Task: Edit Edited By SAAC in Adrenaline Trailer
Action: Mouse pressed left at (116, 45)
Screenshot: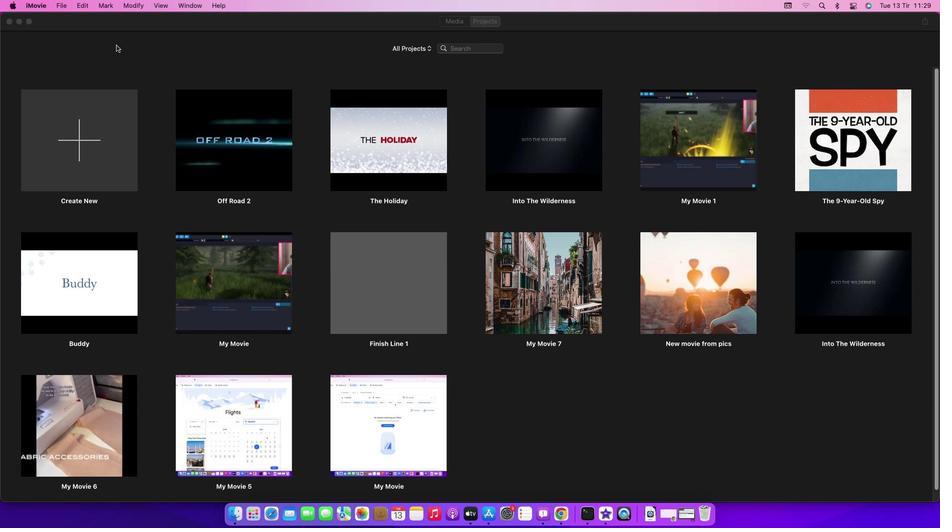 
Action: Mouse moved to (65, 3)
Screenshot: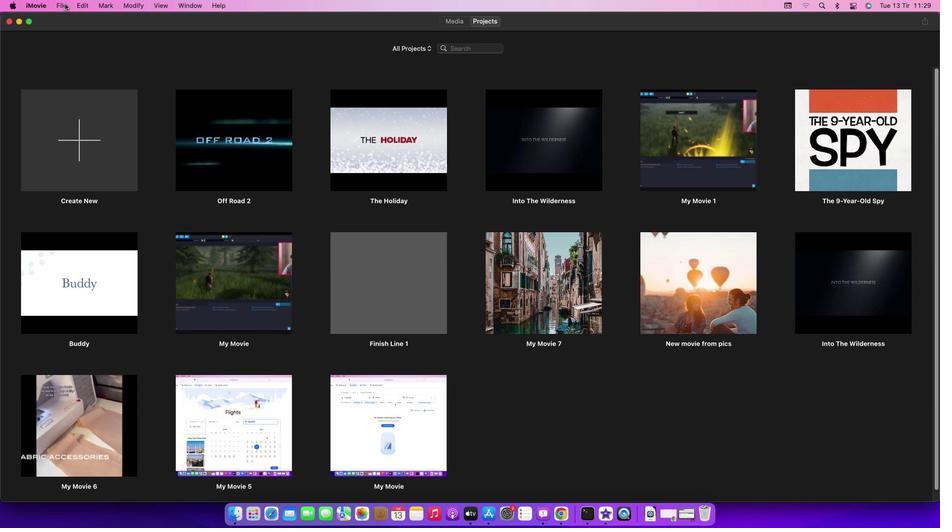 
Action: Mouse pressed left at (65, 3)
Screenshot: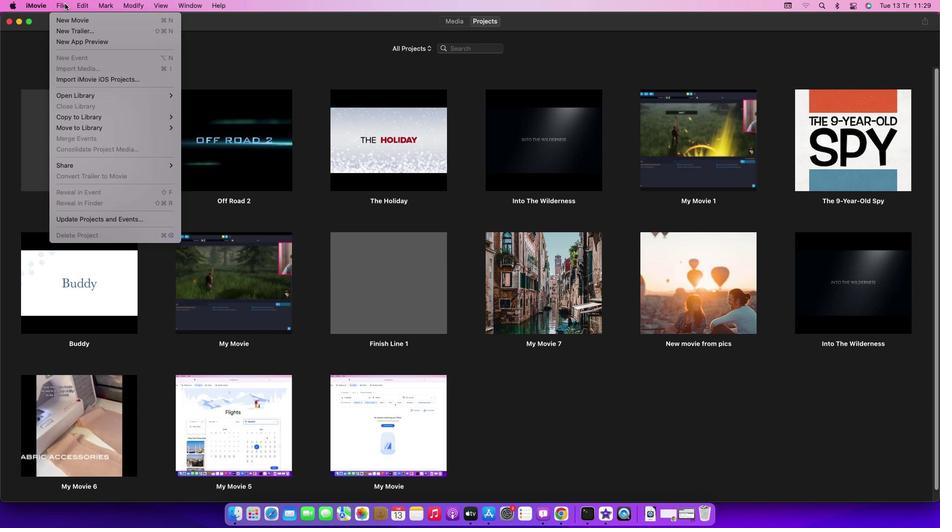 
Action: Mouse moved to (95, 29)
Screenshot: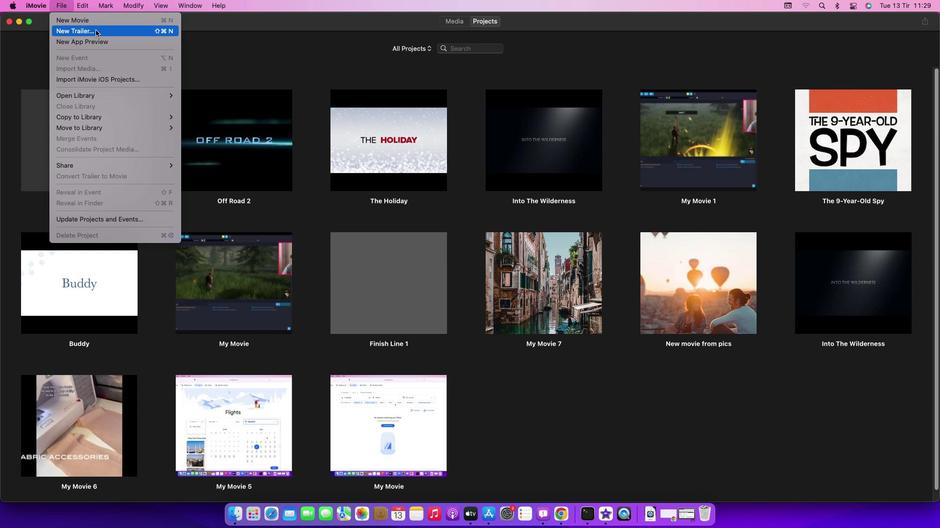 
Action: Mouse pressed left at (95, 29)
Screenshot: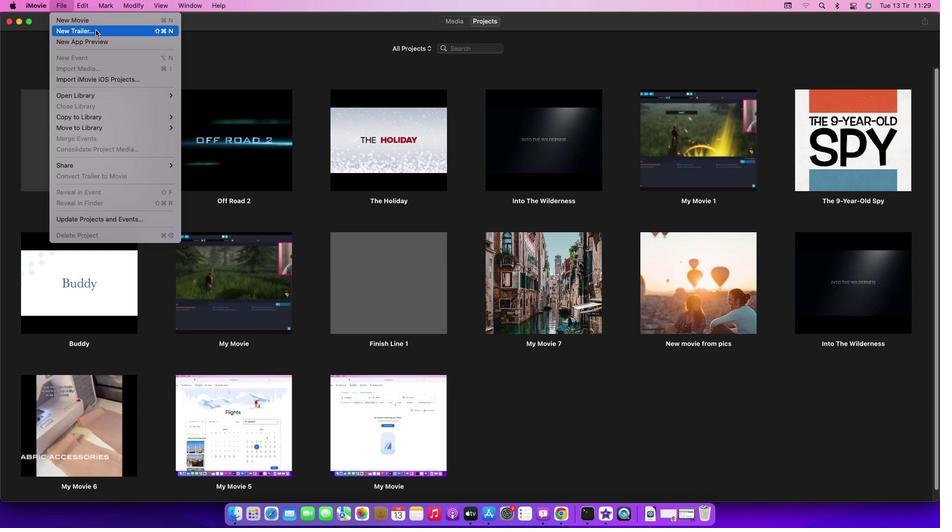 
Action: Mouse moved to (557, 275)
Screenshot: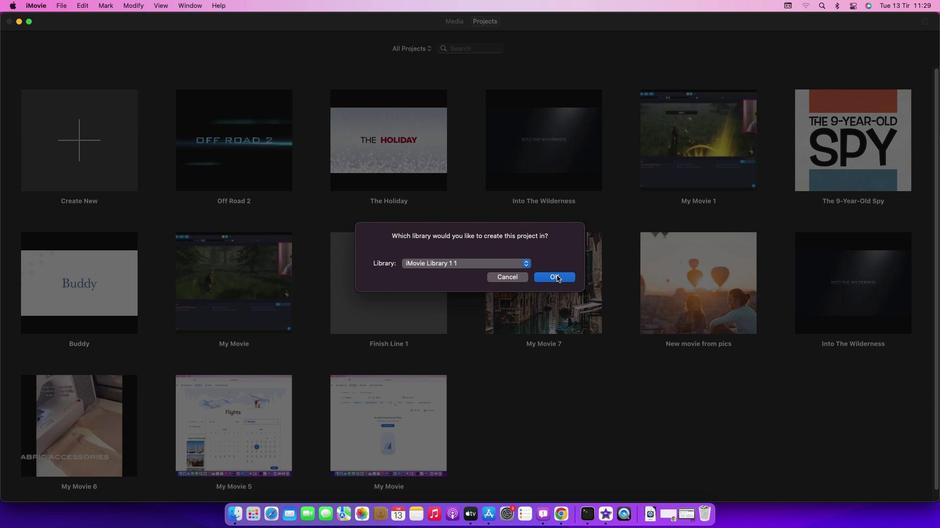 
Action: Mouse pressed left at (557, 275)
Screenshot: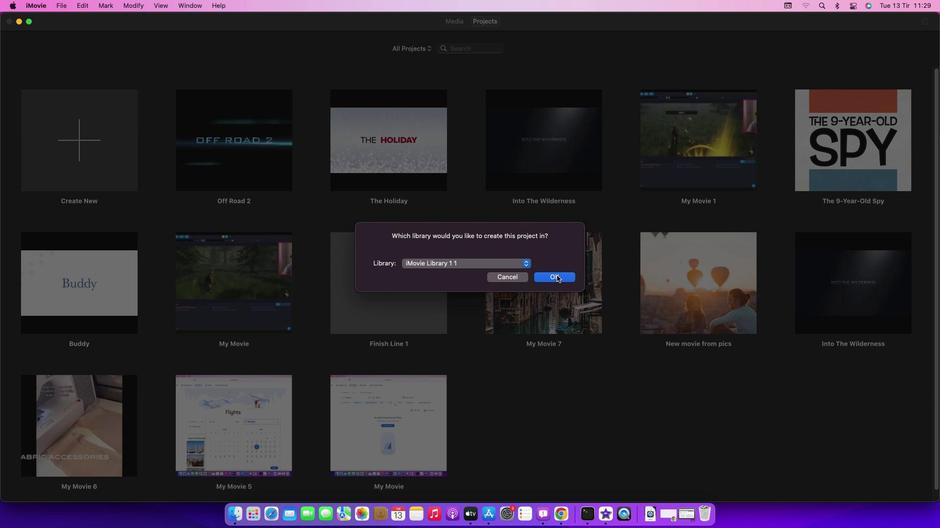 
Action: Mouse moved to (409, 199)
Screenshot: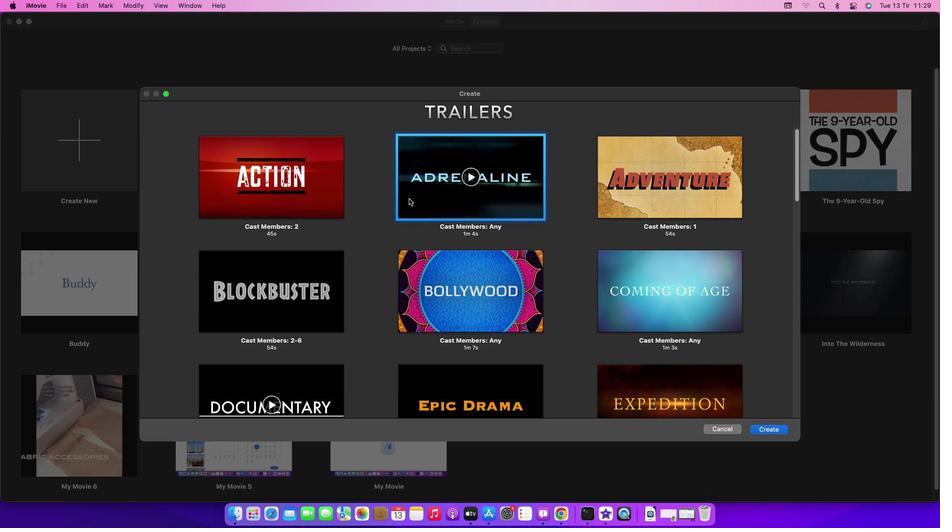 
Action: Mouse pressed left at (409, 199)
Screenshot: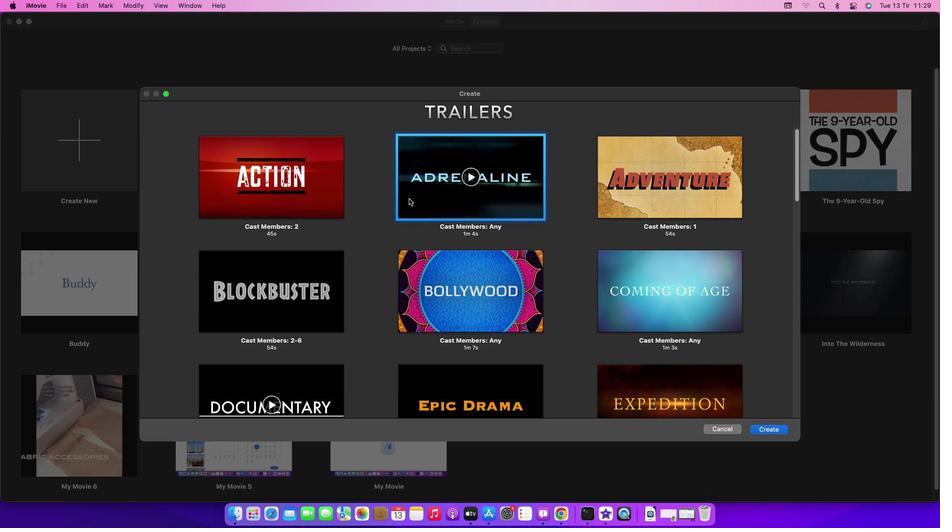 
Action: Mouse moved to (774, 433)
Screenshot: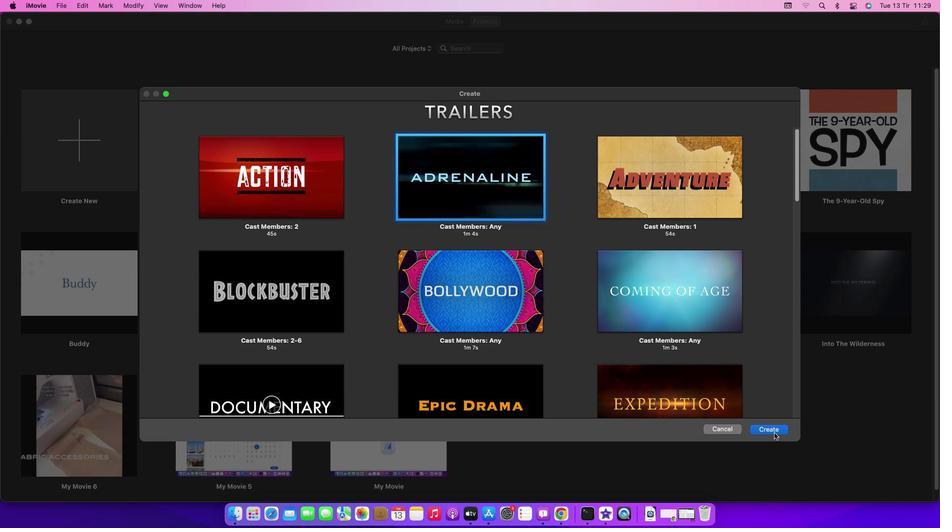 
Action: Mouse pressed left at (774, 433)
Screenshot: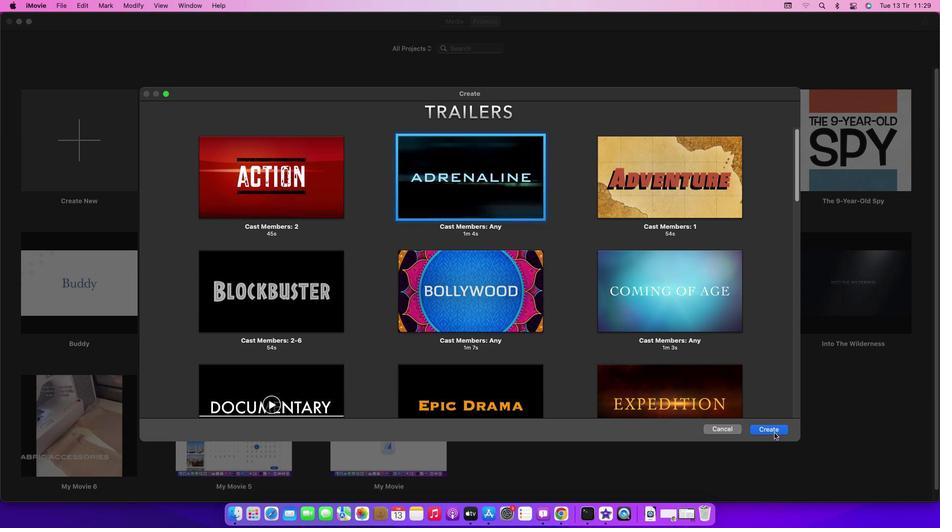 
Action: Mouse moved to (255, 425)
Screenshot: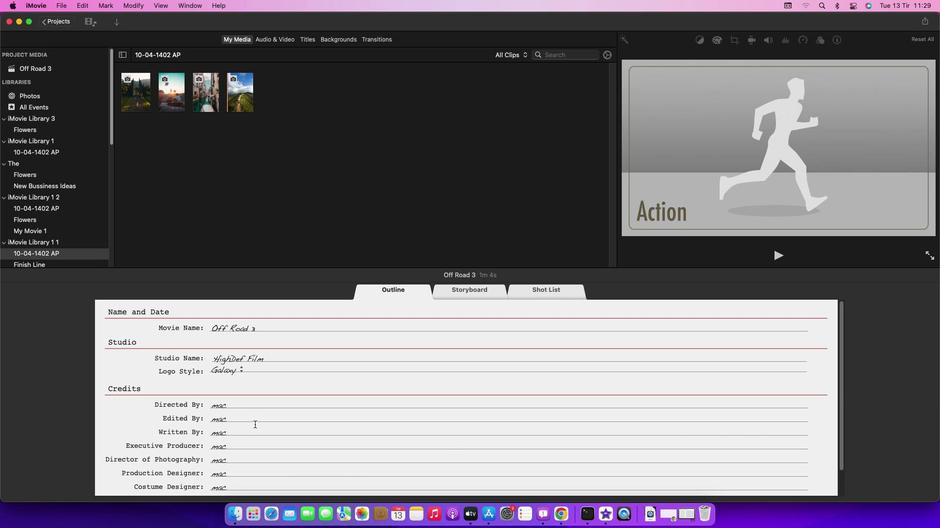 
Action: Mouse pressed left at (255, 425)
Screenshot: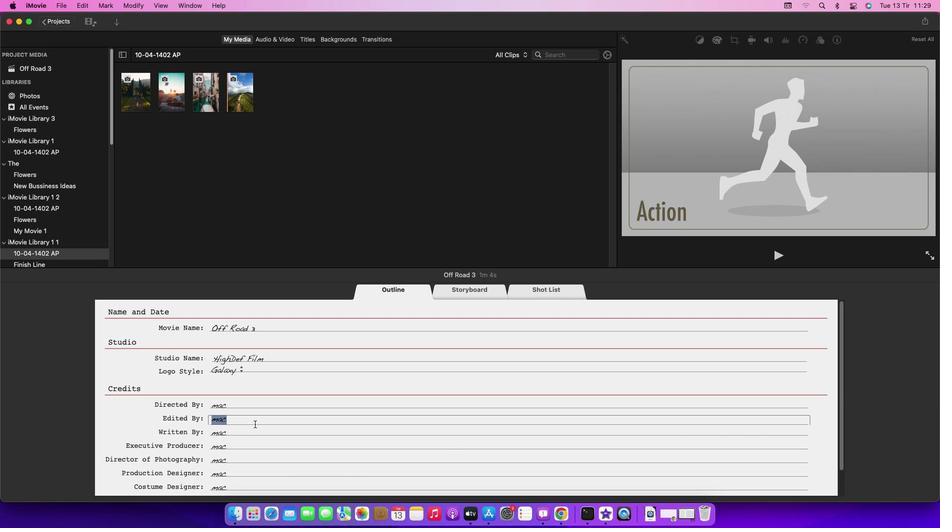 
Action: Mouse moved to (257, 425)
Screenshot: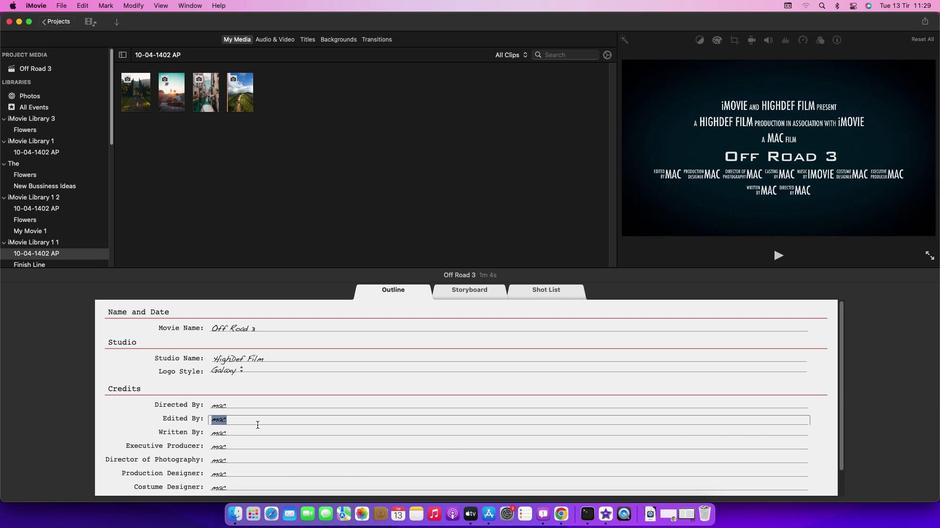 
Action: Key pressed Key.backspace'S''A''A''C'Key.enter
Screenshot: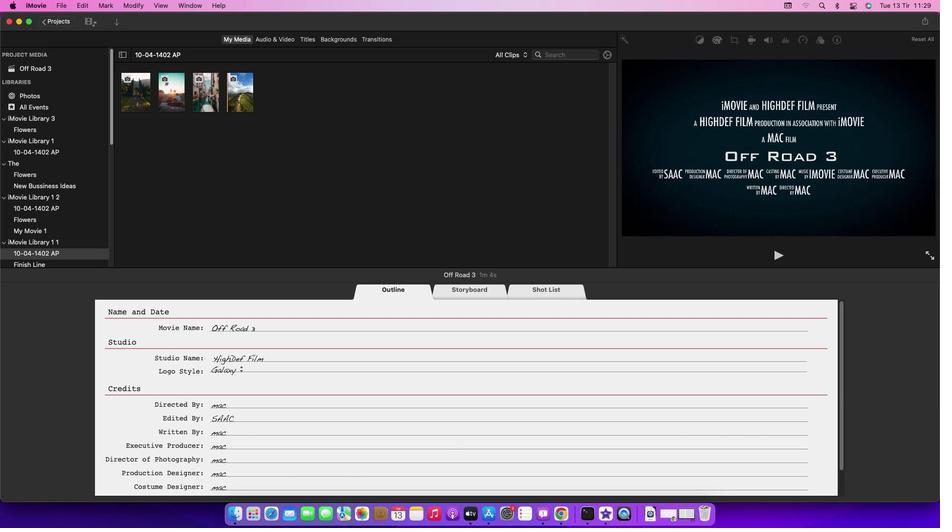 
